 Task: Make in the project BrightWorks an epic 'Service Level Agreement (SLA) Monitoring and Reporting'. Create in the project BrightWorks an epic 'Software License Management'. Add in the project BrightWorks an epic 'Hardware Asset Management'
Action: Mouse moved to (228, 69)
Screenshot: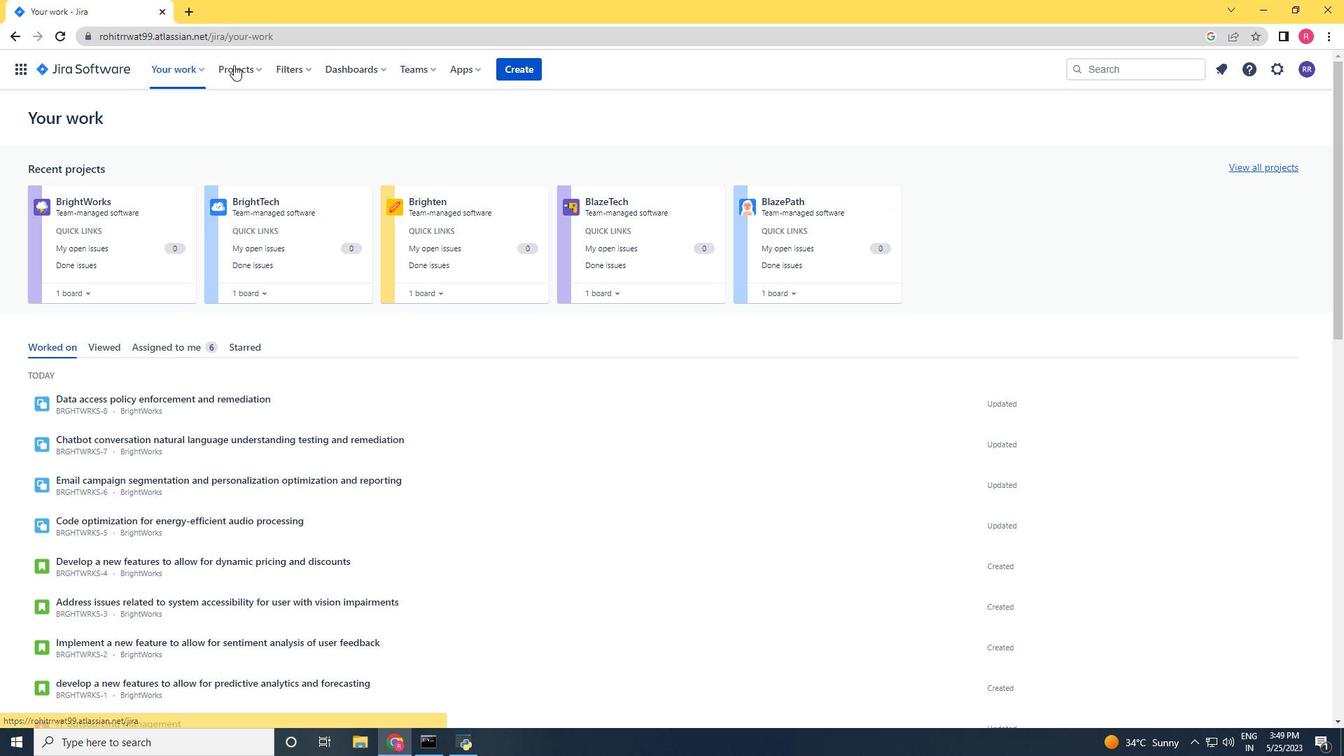
Action: Mouse pressed left at (228, 69)
Screenshot: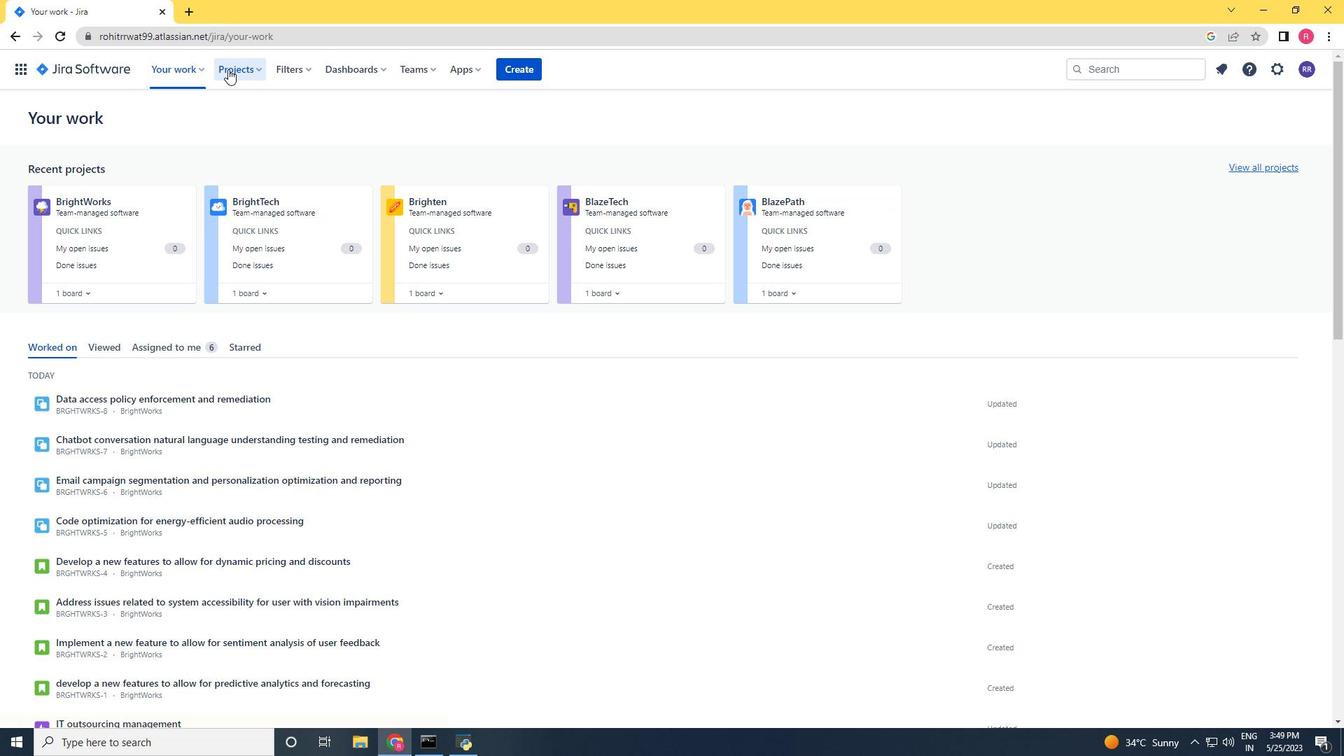 
Action: Mouse moved to (265, 119)
Screenshot: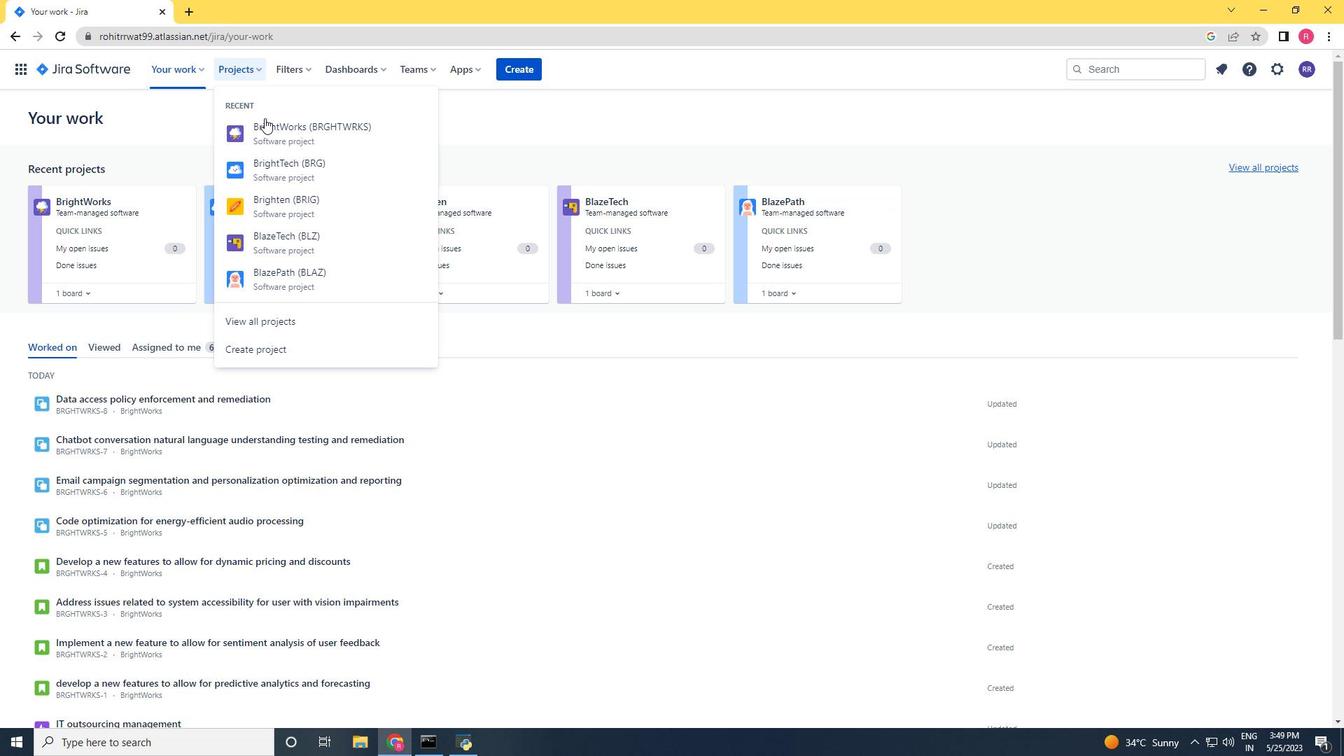 
Action: Mouse pressed left at (265, 119)
Screenshot: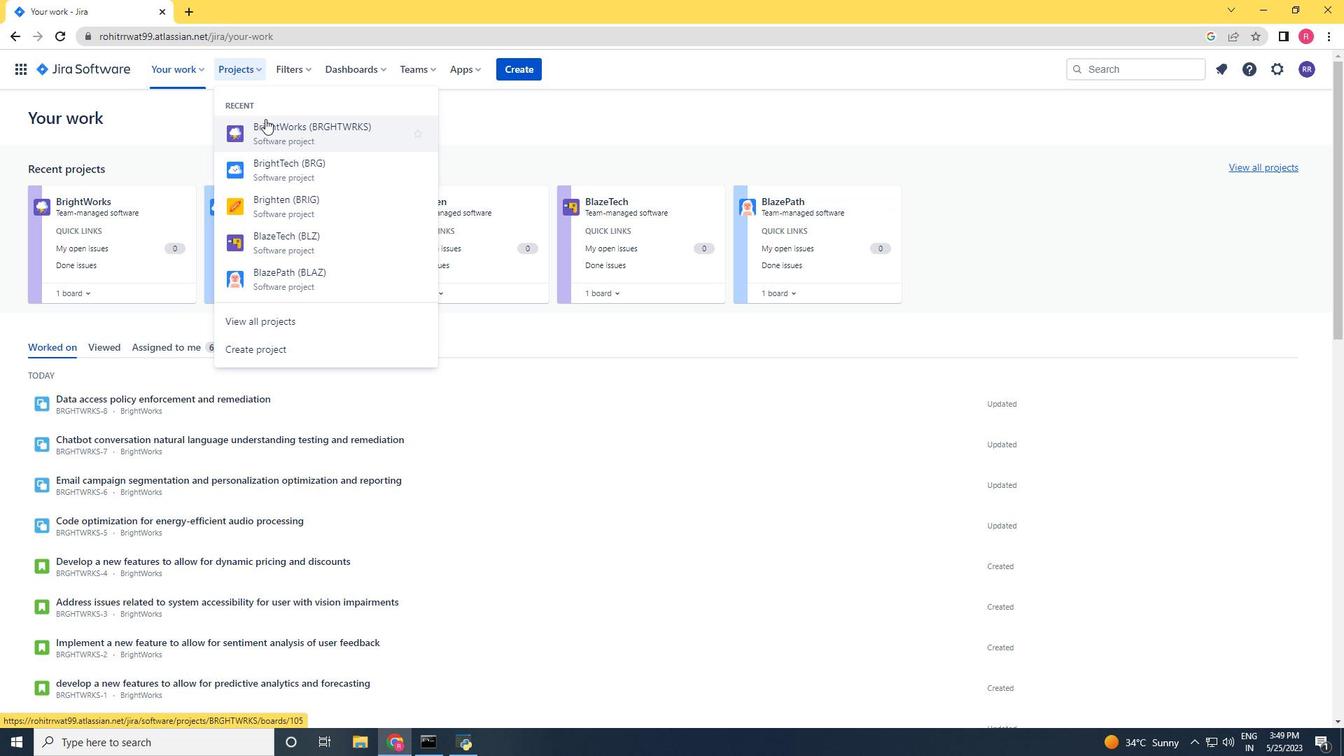 
Action: Mouse moved to (79, 208)
Screenshot: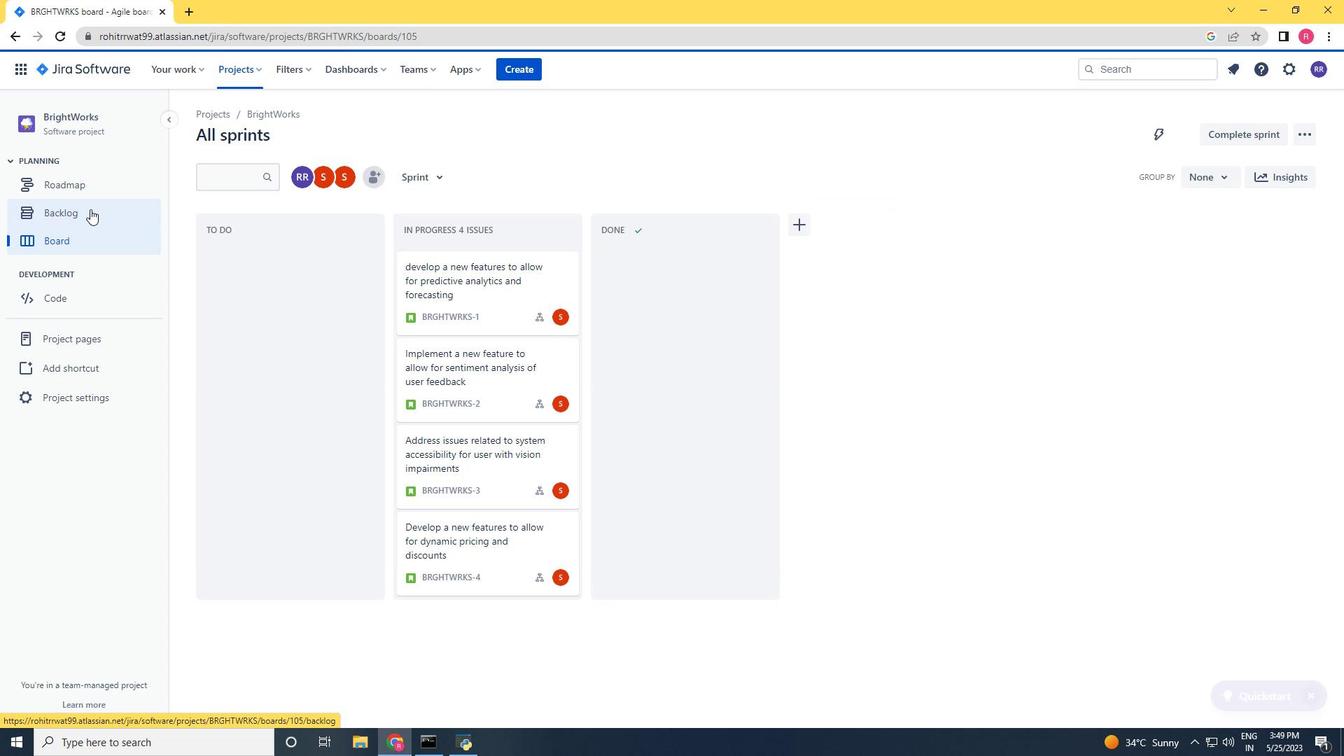 
Action: Mouse pressed left at (79, 208)
Screenshot: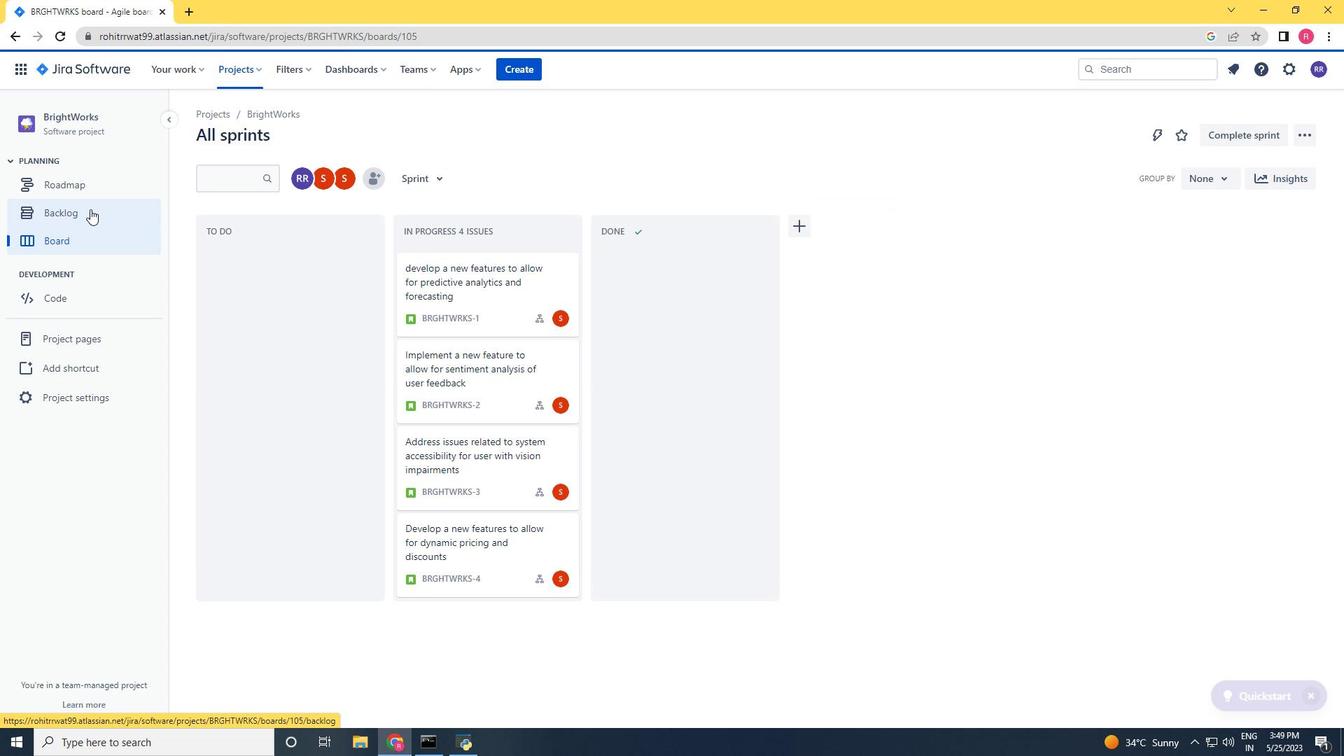 
Action: Mouse moved to (425, 169)
Screenshot: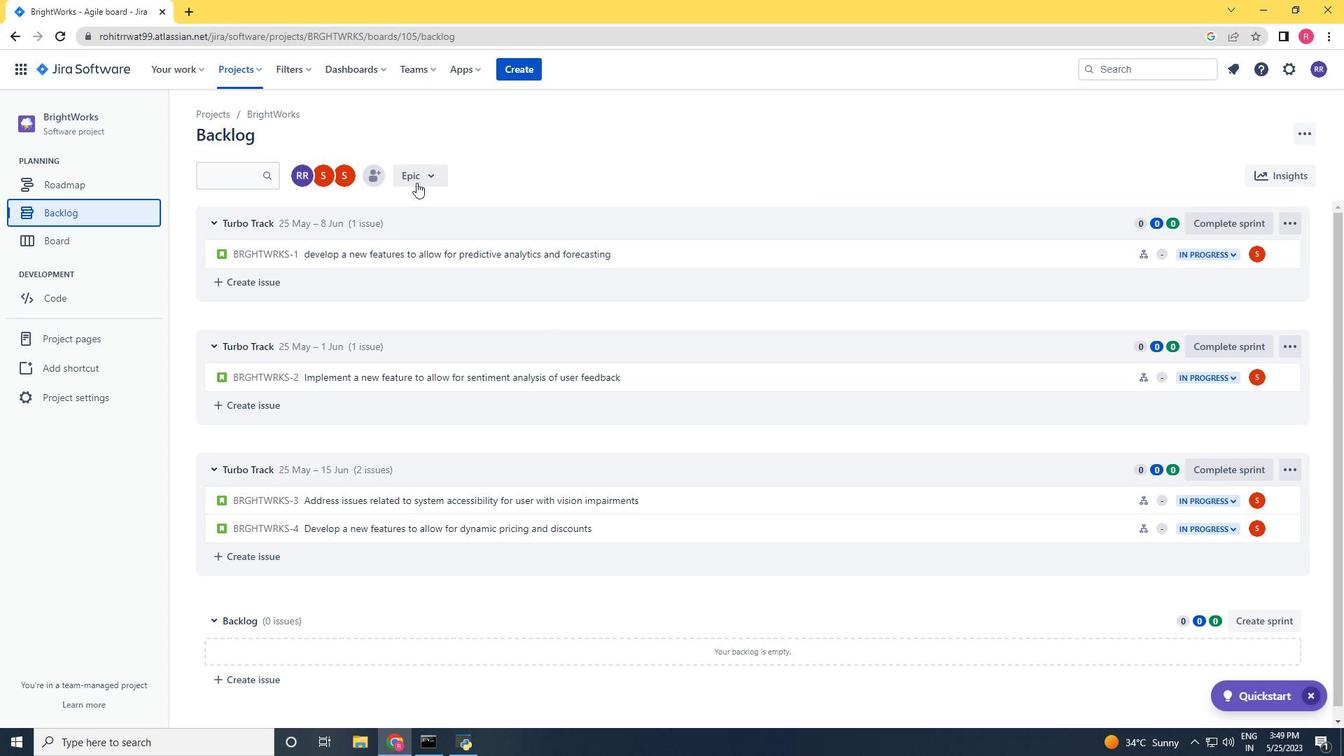 
Action: Mouse pressed left at (425, 169)
Screenshot: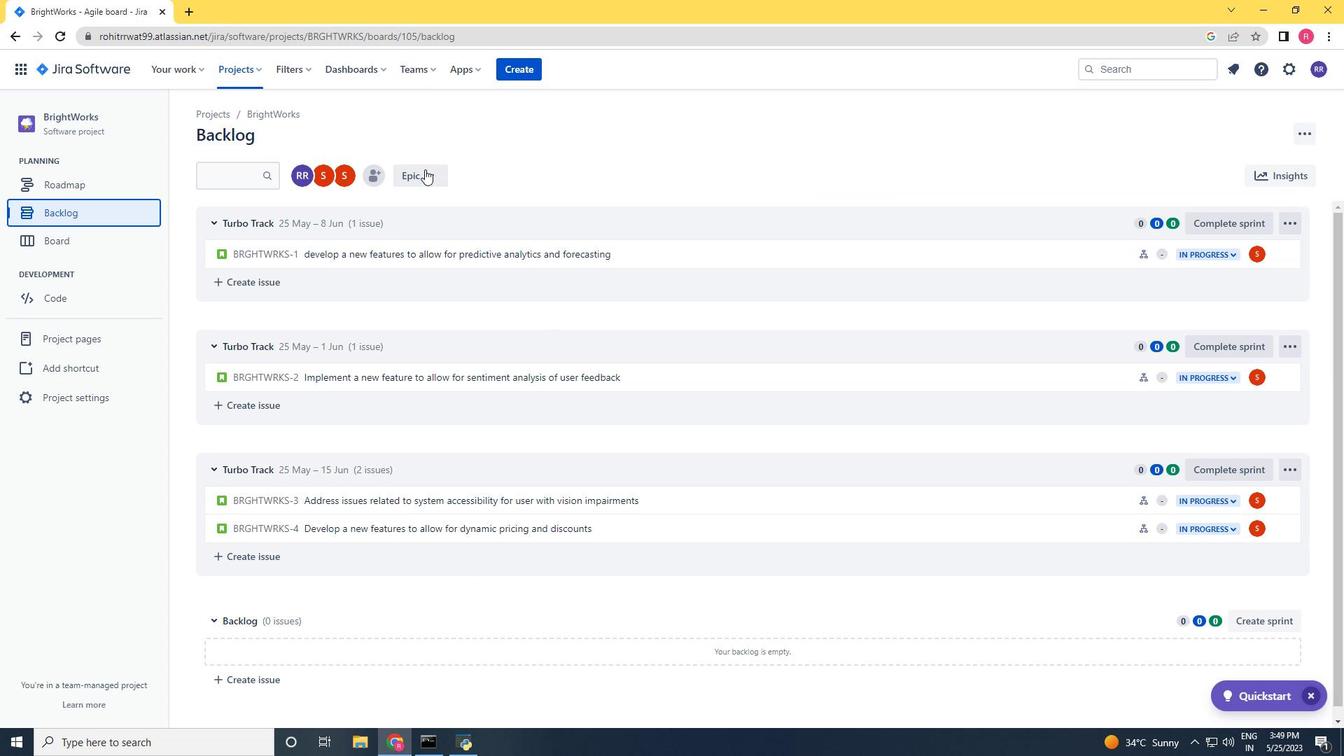 
Action: Mouse moved to (421, 263)
Screenshot: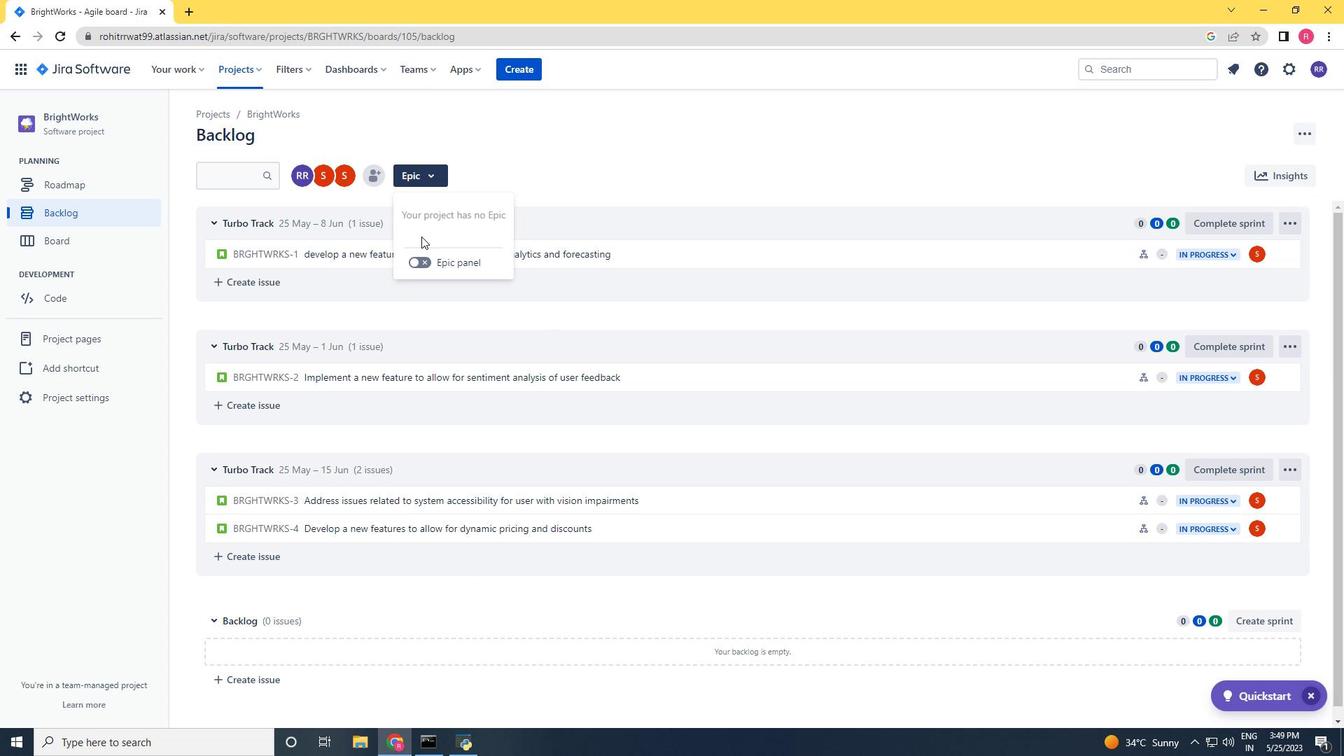 
Action: Mouse pressed left at (421, 263)
Screenshot: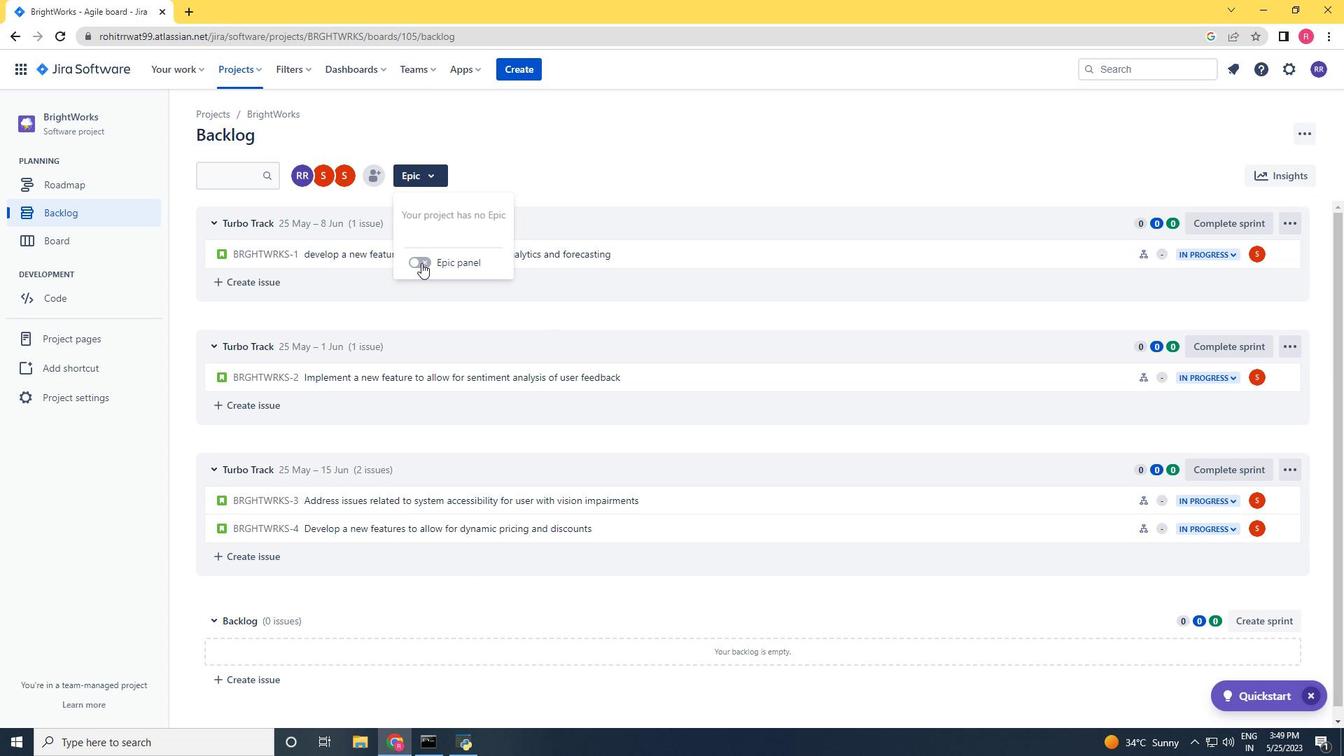 
Action: Mouse moved to (292, 477)
Screenshot: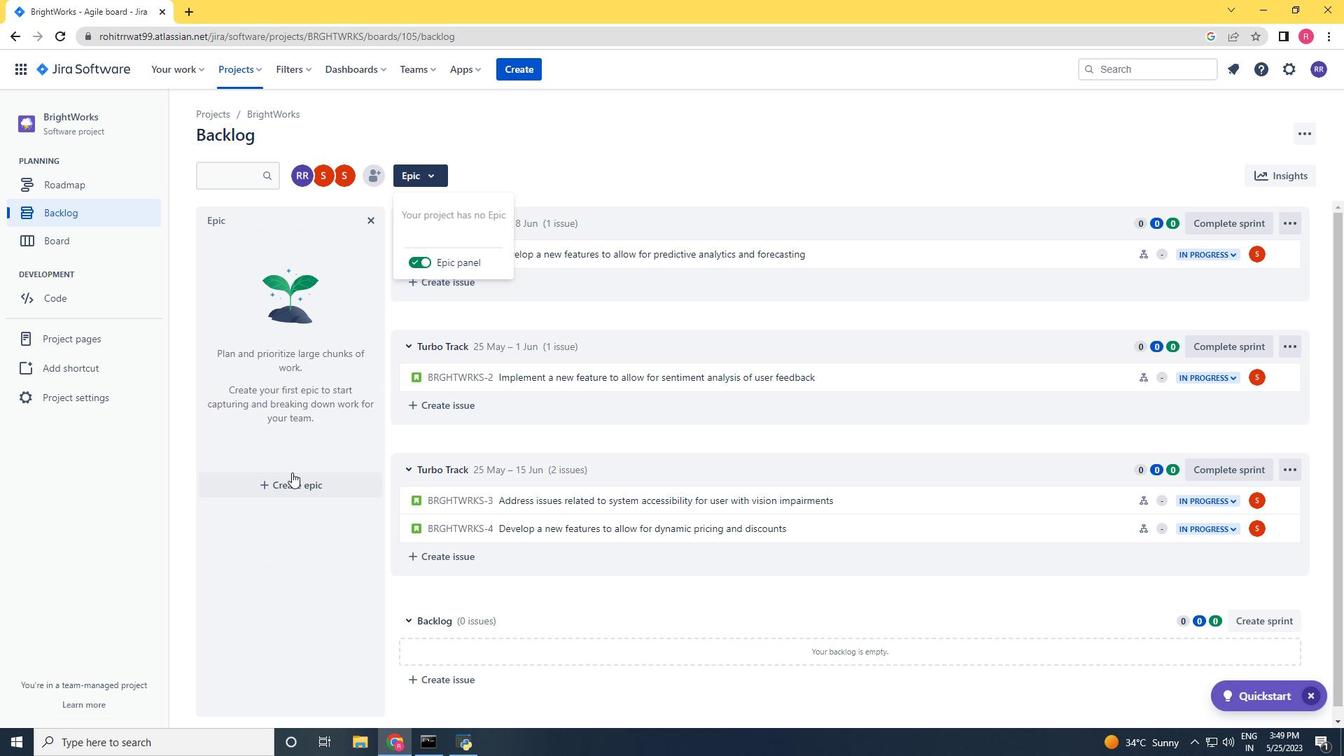 
Action: Mouse pressed left at (292, 477)
Screenshot: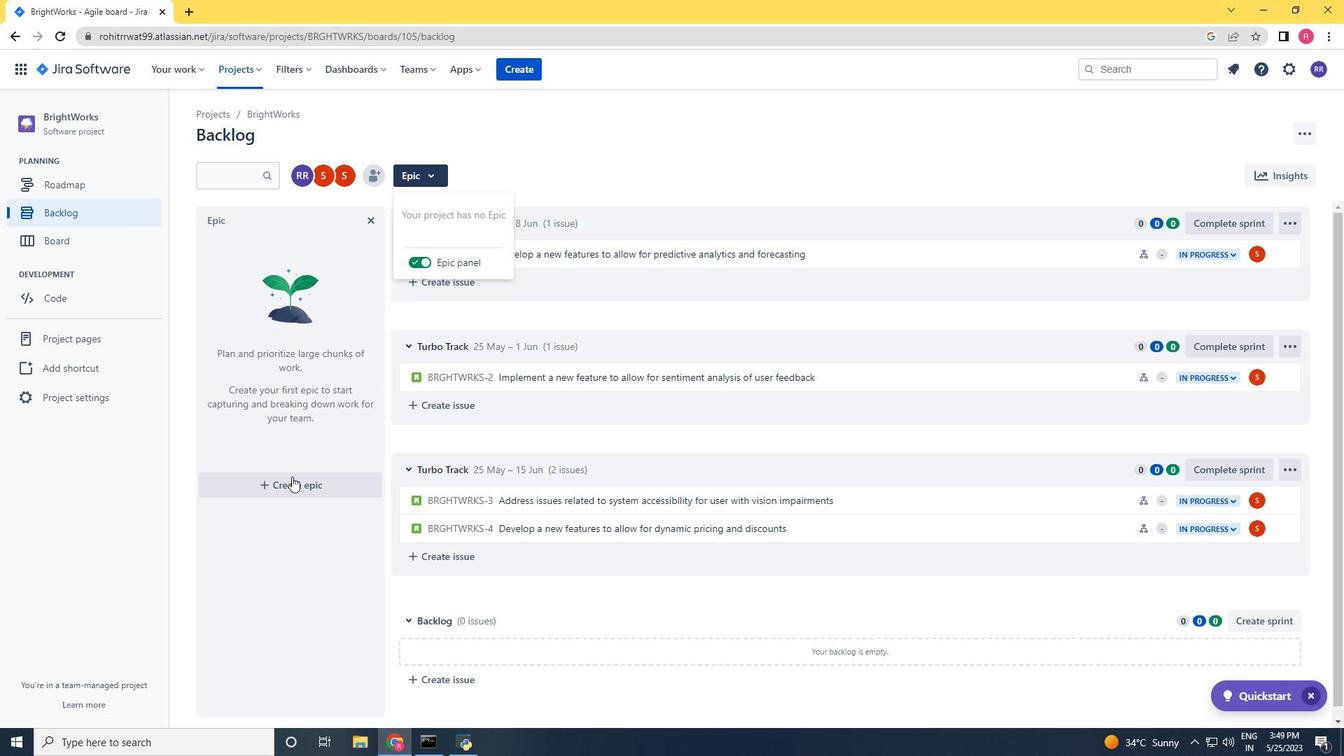 
Action: Mouse moved to (409, 292)
Screenshot: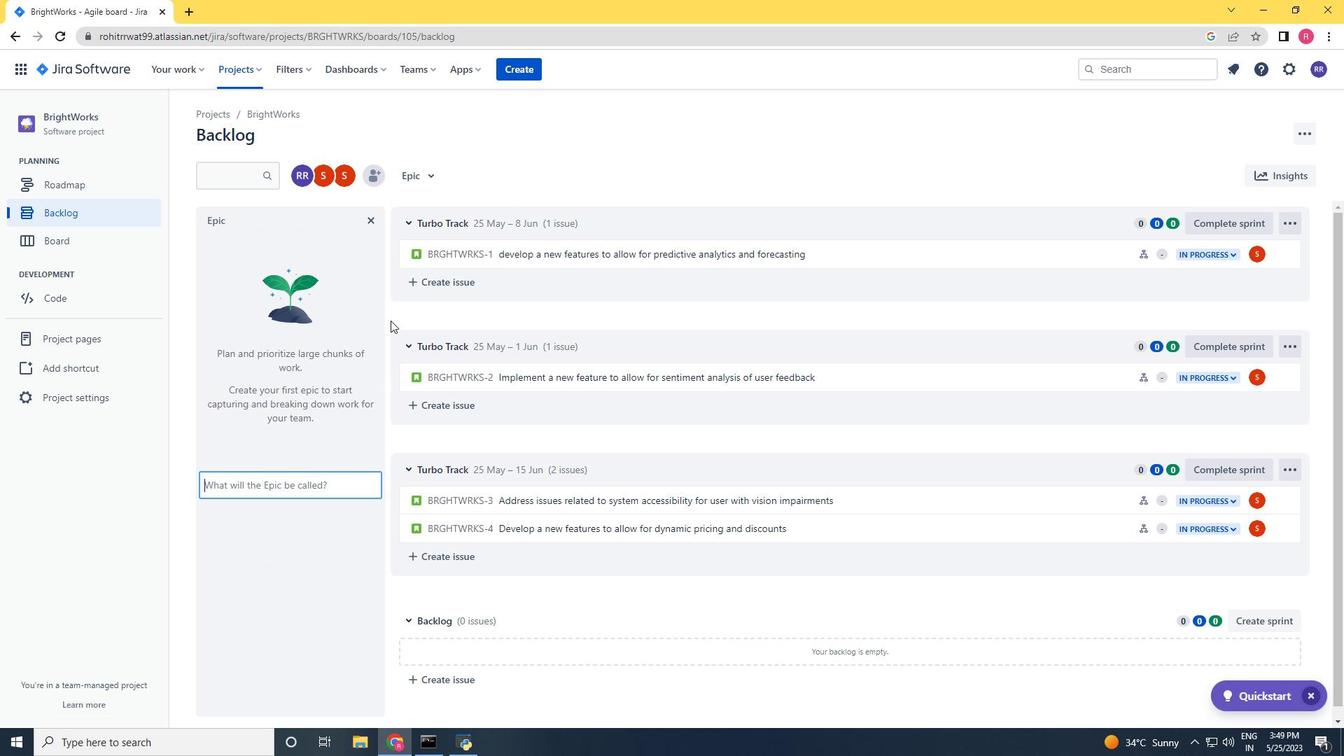 
Action: Key pressed <Key.shift>Service<Key.shift>L<Key.backspace><Key.space><Key.shift><Key.shift><Key.shift><Key.shift><Key.shift>Leve;<Key.backspace>l<Key.space><Key.shift>Agreement<Key.space><Key.shift_r>(<Key.shift_r>SLA<Key.shift_r>)<Key.space><Key.shift><Key.shift><Key.shift><Key.shift><Key.shift><Key.shift><Key.shift><Key.shift><Key.shift><Key.shift><Key.shift><Key.shift><Key.shift><Key.shift><Key.shift>Monitoring<Key.space>and<Key.space><Key.shift>Reporting<Key.space><Key.enter>
Screenshot: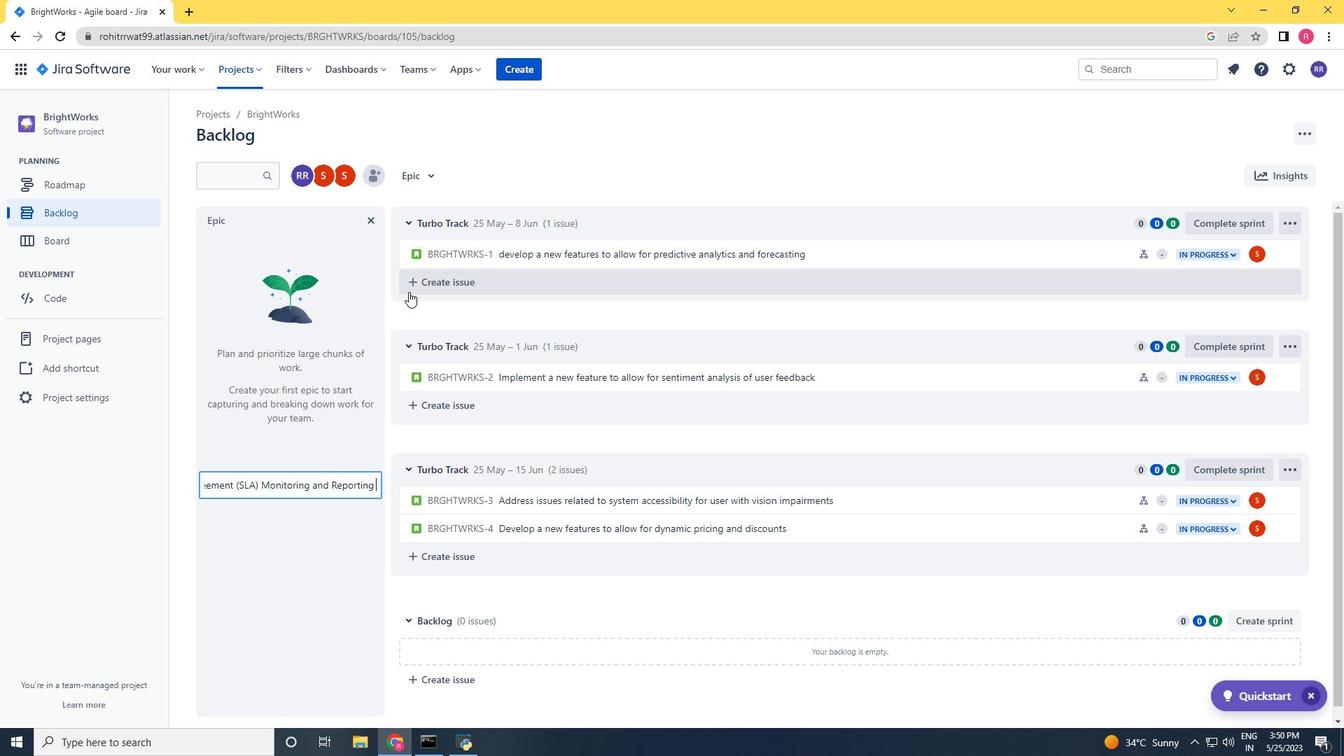 
Action: Mouse moved to (243, 350)
Screenshot: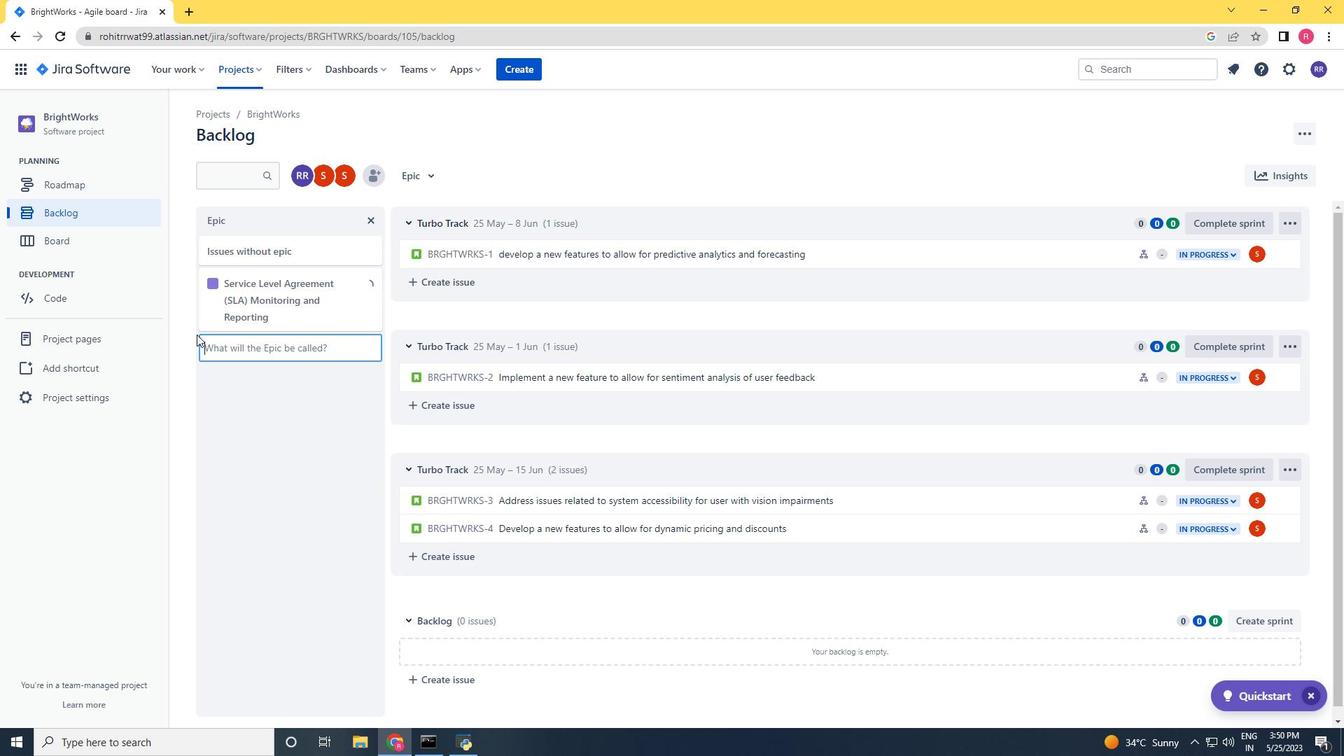 
Action: Key pressed <Key.shift>softt=<Key.backspace><Key.backspace>ware<Key.space><Key.shift>Licence<Key.space><Key.backspace><Key.backspace><Key.backspace><Key.backspace><Key.backspace><Key.backspace>cense<Key.space><Key.shift>Management<Key.space><Key.enter><Key.shift>Hardware<Key.space><Key.shift>Asset<Key.space><Key.shift><Key.shift><Key.shift><Key.shift><Key.shift><Key.shift><Key.shift><Key.shift><Key.shift>Management<Key.space><Key.enter>
Screenshot: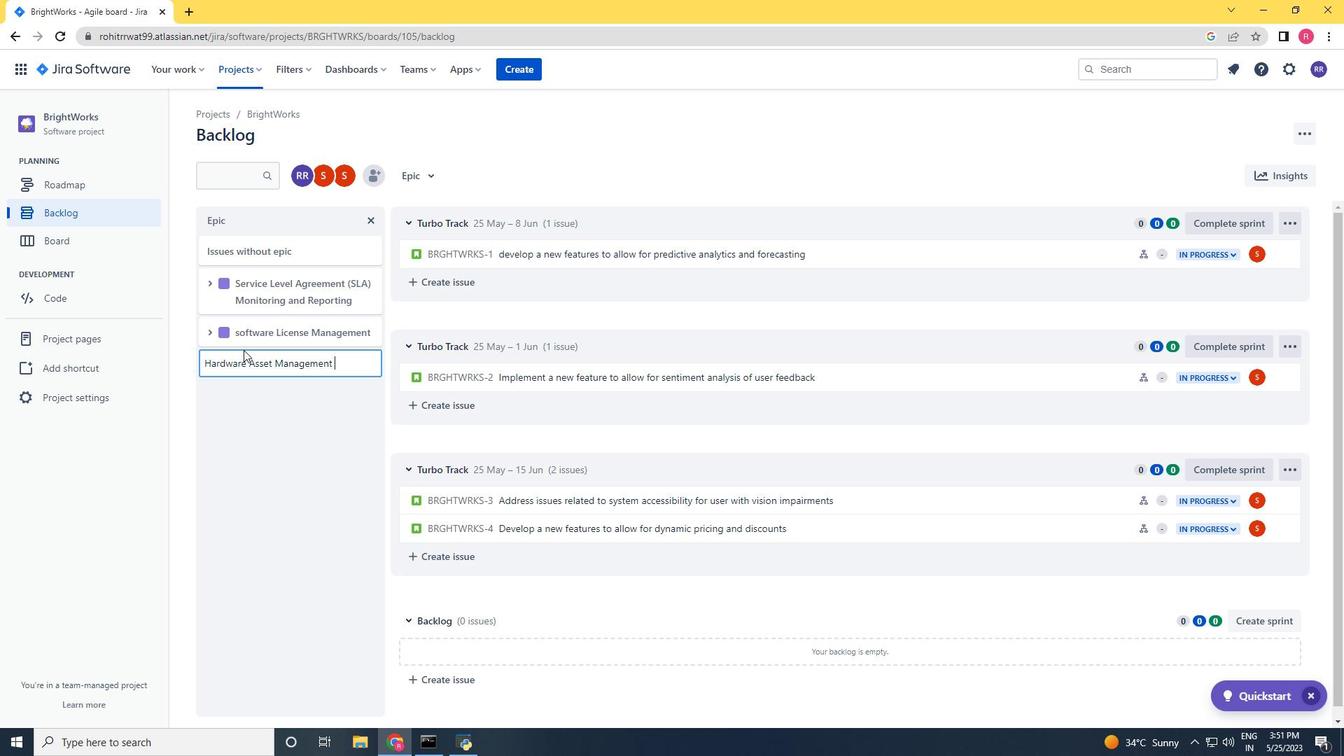
Action: Mouse moved to (334, 360)
Screenshot: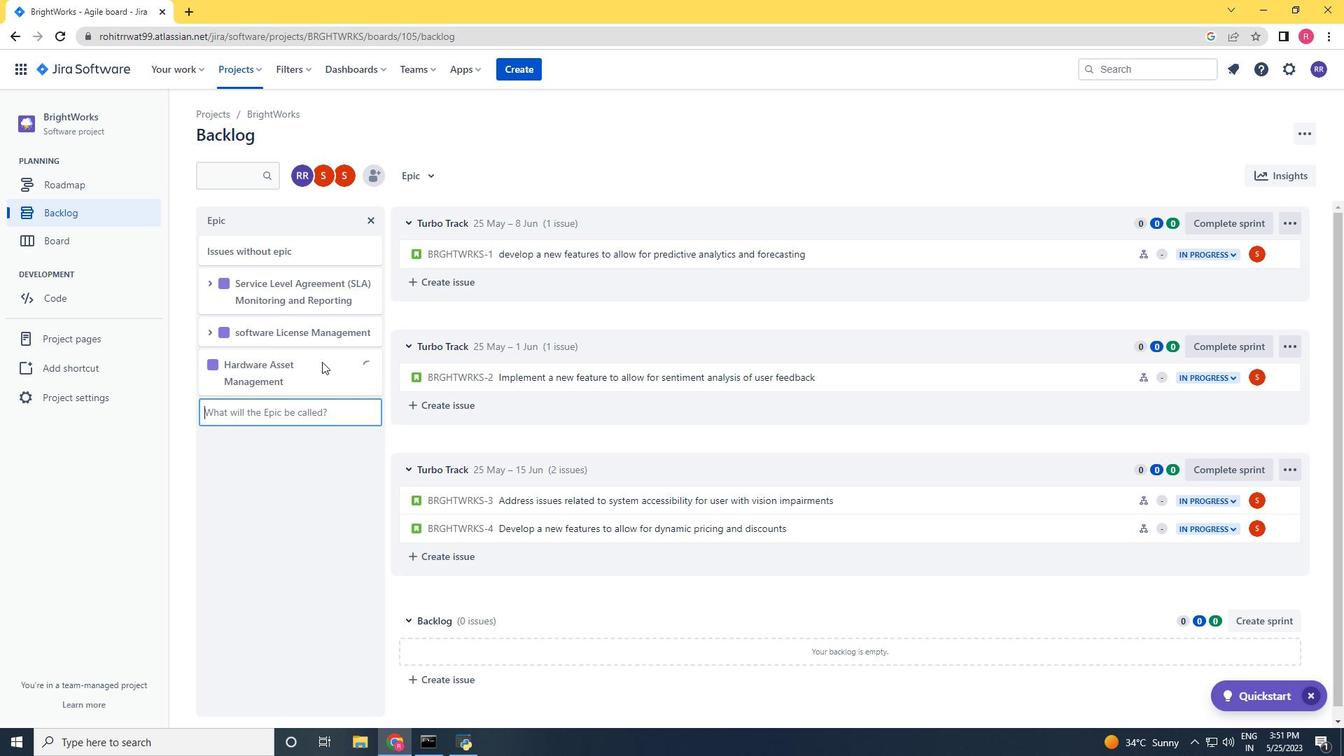 
Action: Mouse scrolled (334, 360) with delta (0, 0)
Screenshot: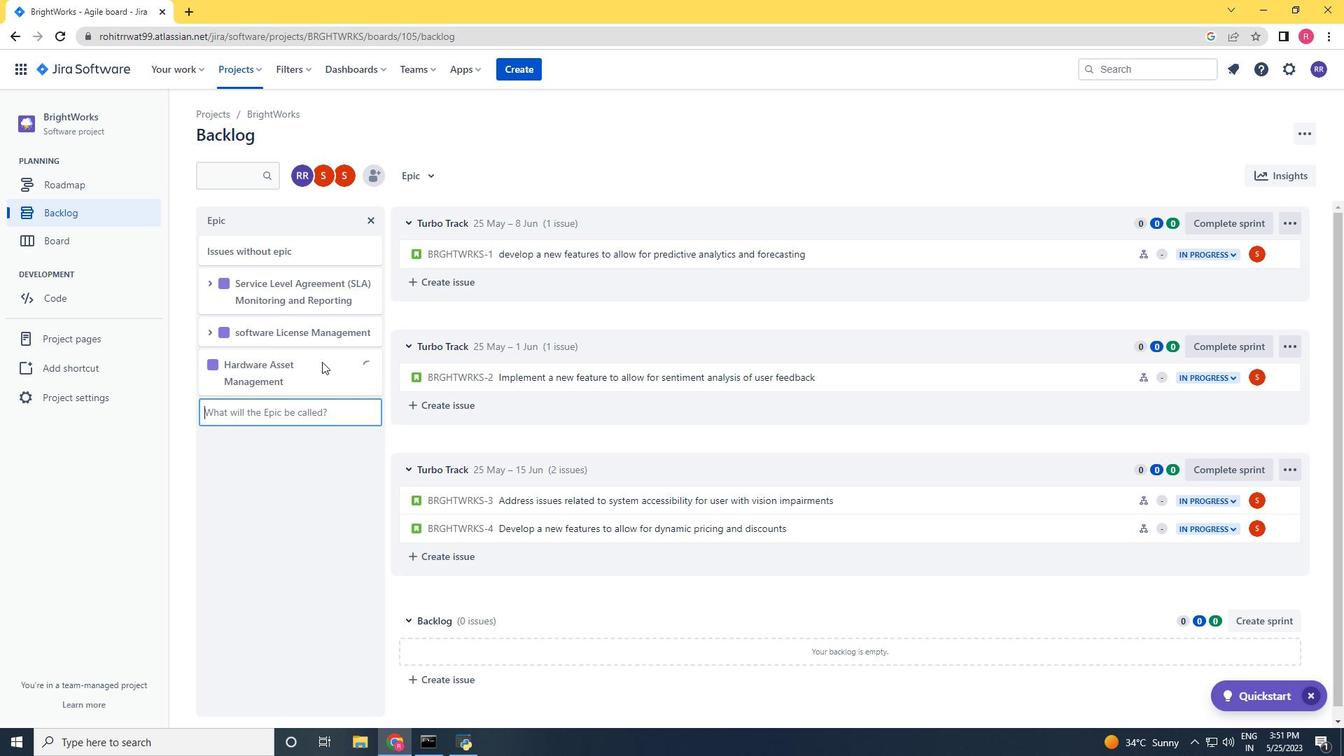 
Action: Mouse moved to (519, 124)
Screenshot: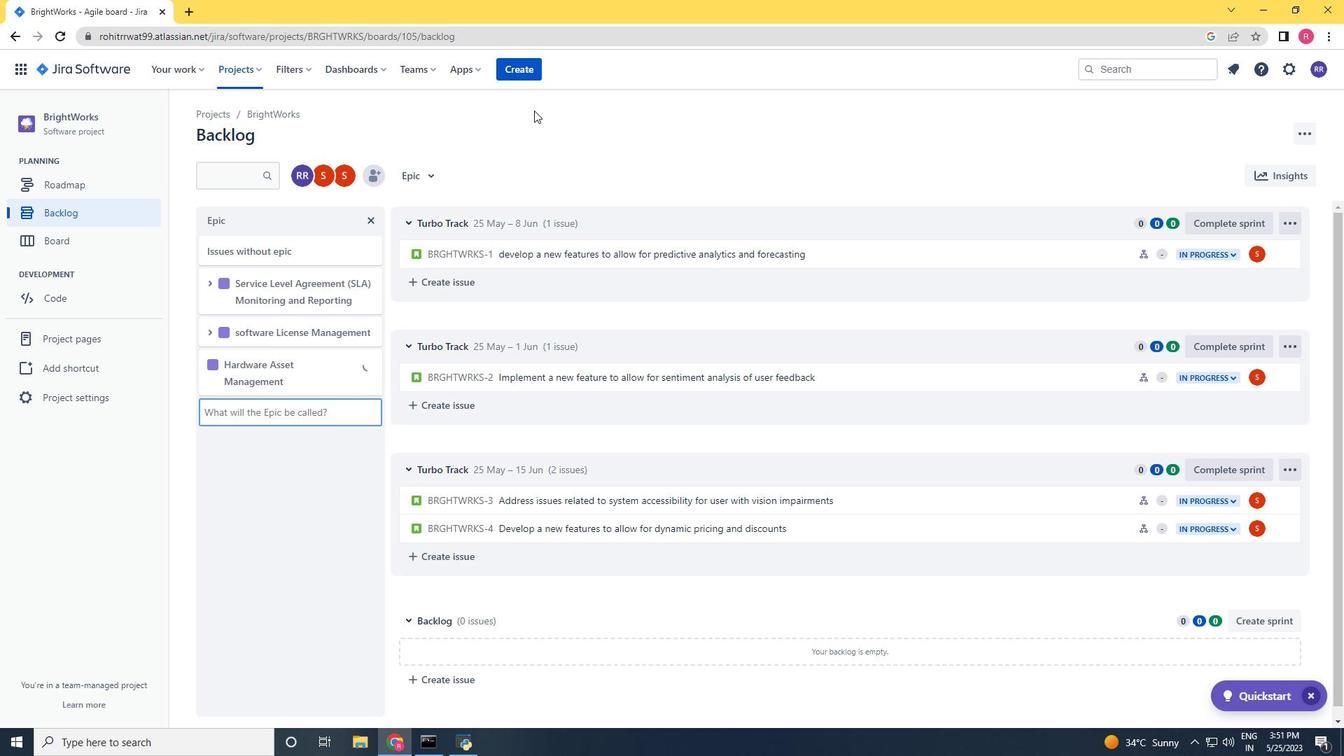 
